 Task: Change the picture coding mode of the Dirac video decoder using libschroedinger to auto.
Action: Mouse moved to (124, 20)
Screenshot: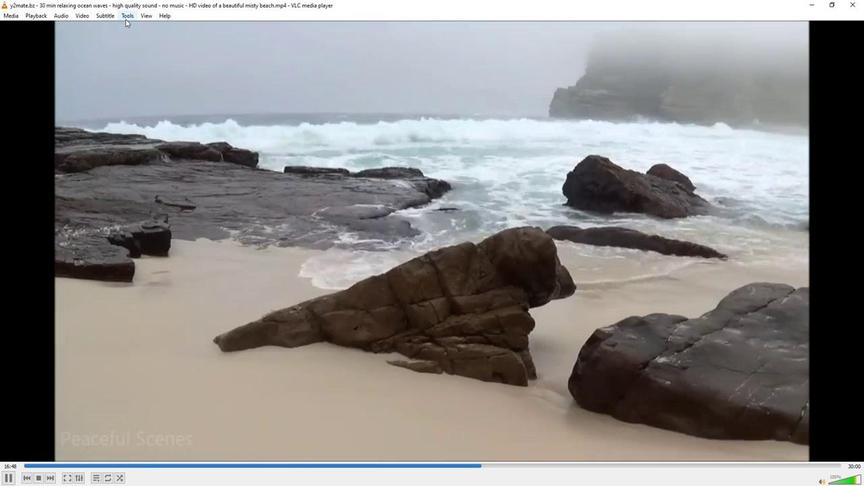 
Action: Mouse pressed left at (124, 20)
Screenshot: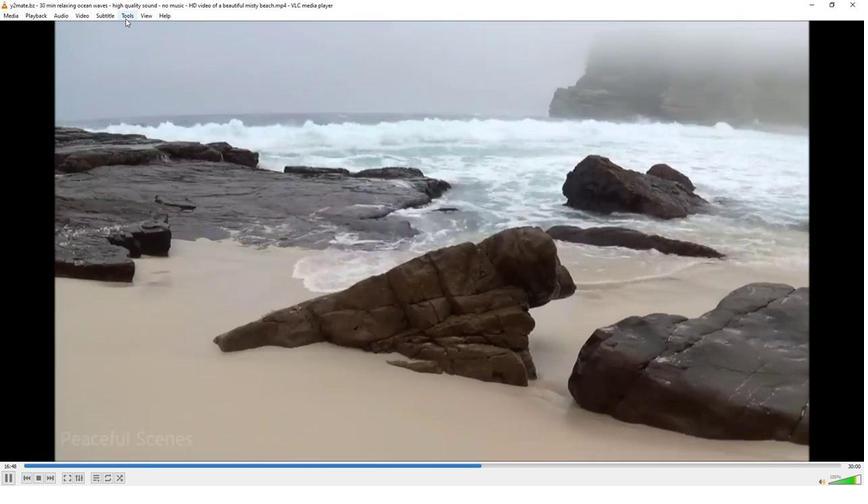 
Action: Mouse moved to (141, 120)
Screenshot: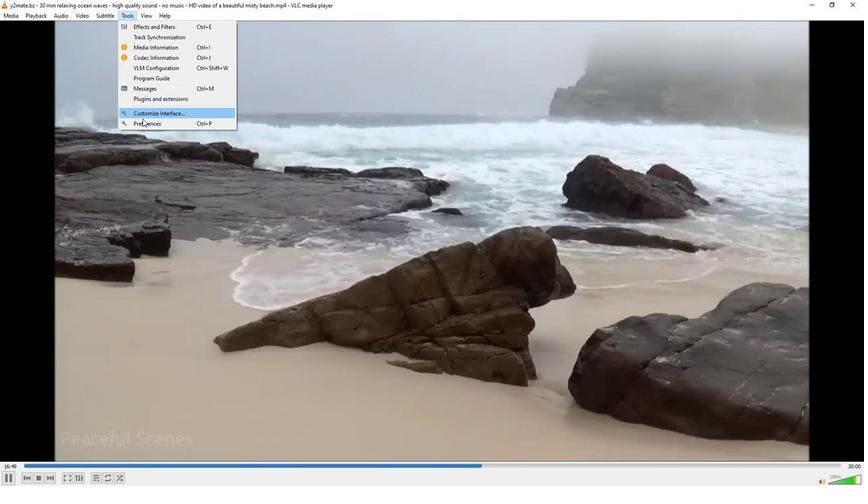 
Action: Mouse pressed left at (141, 120)
Screenshot: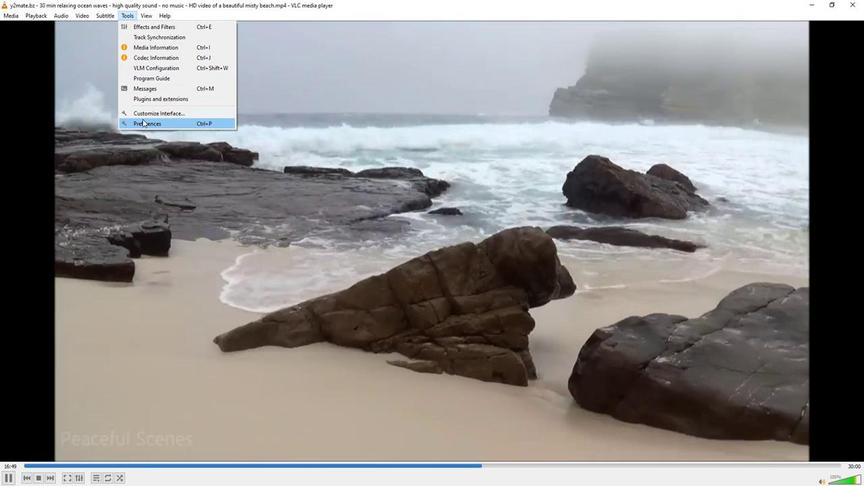 
Action: Mouse moved to (104, 378)
Screenshot: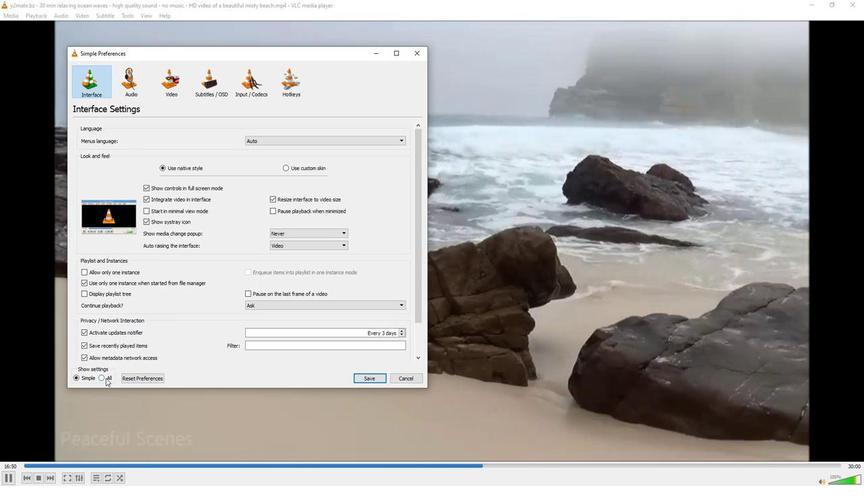 
Action: Mouse pressed left at (104, 378)
Screenshot: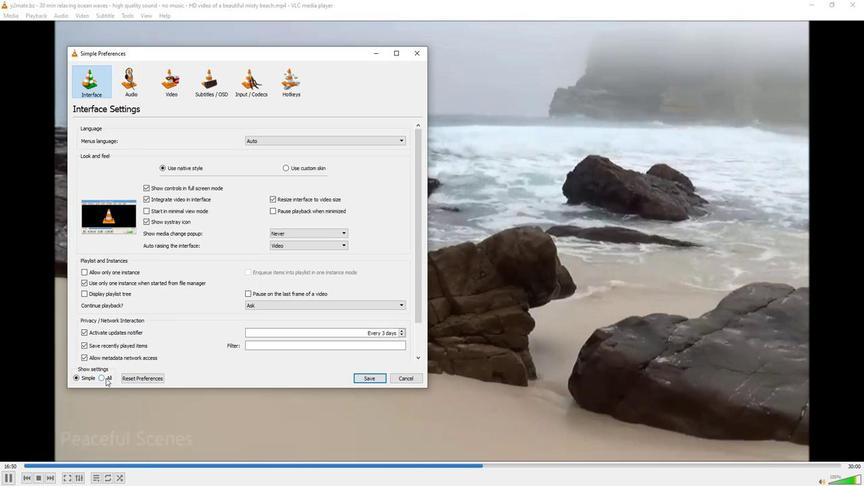 
Action: Mouse moved to (86, 290)
Screenshot: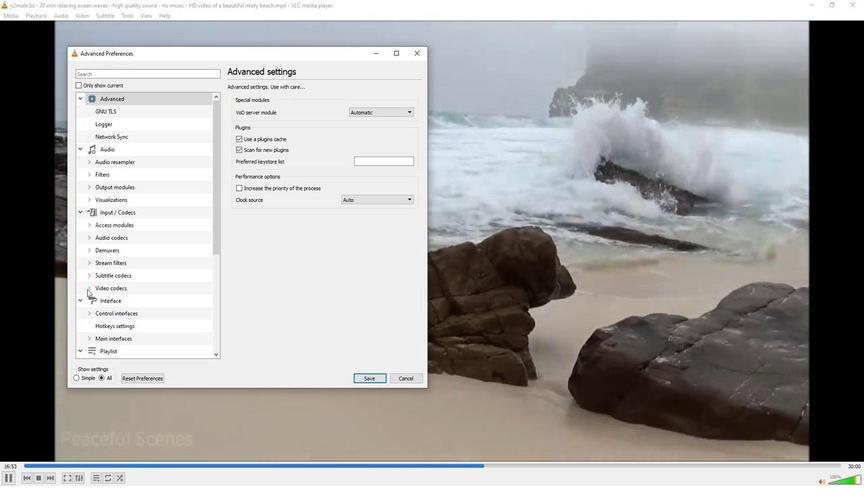 
Action: Mouse pressed left at (86, 290)
Screenshot: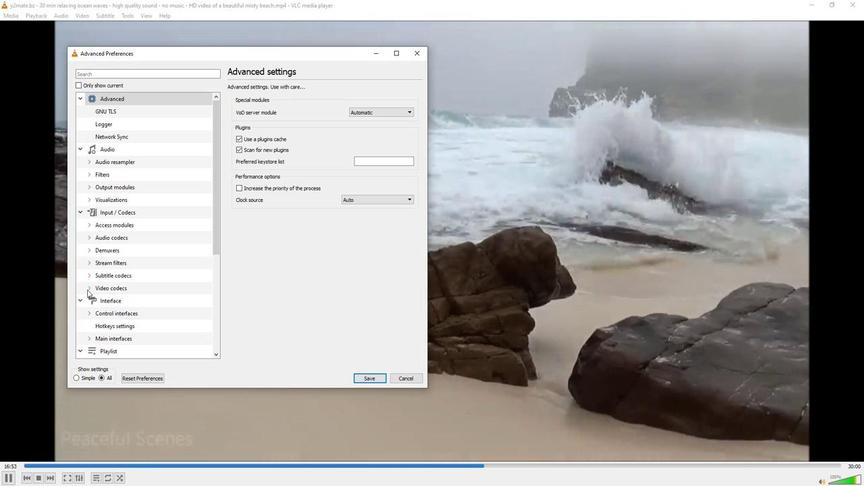 
Action: Mouse moved to (118, 348)
Screenshot: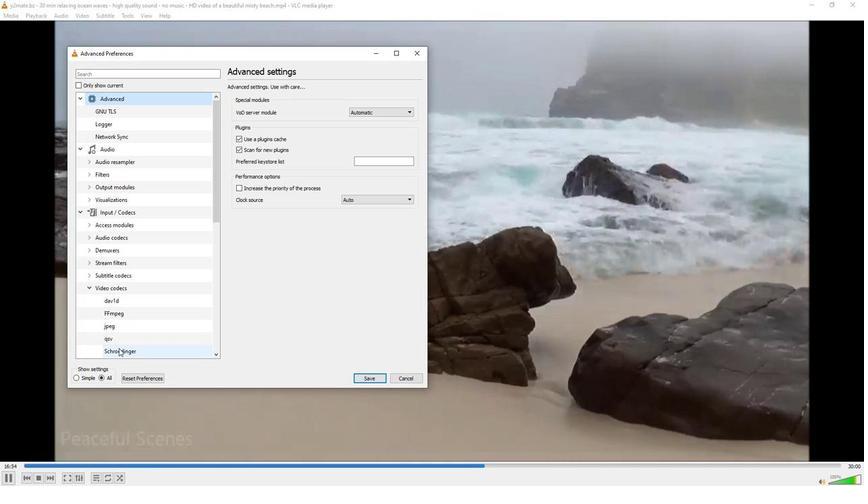 
Action: Mouse pressed left at (118, 348)
Screenshot: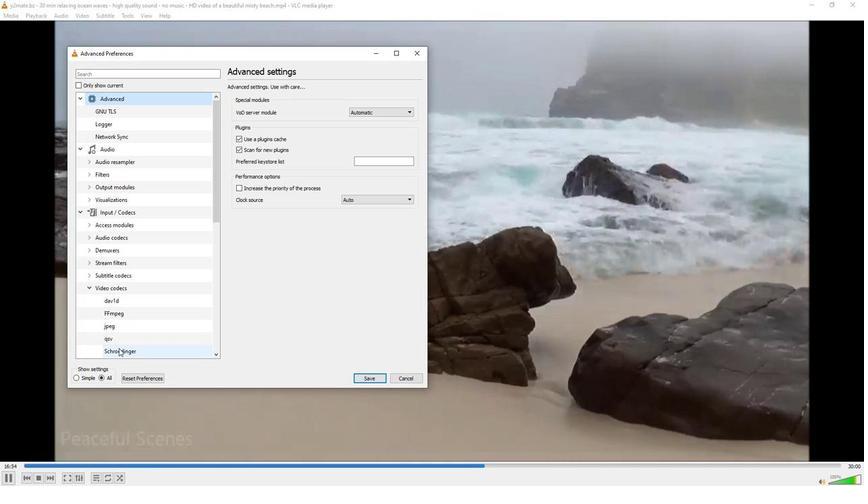 
Action: Mouse moved to (360, 220)
Screenshot: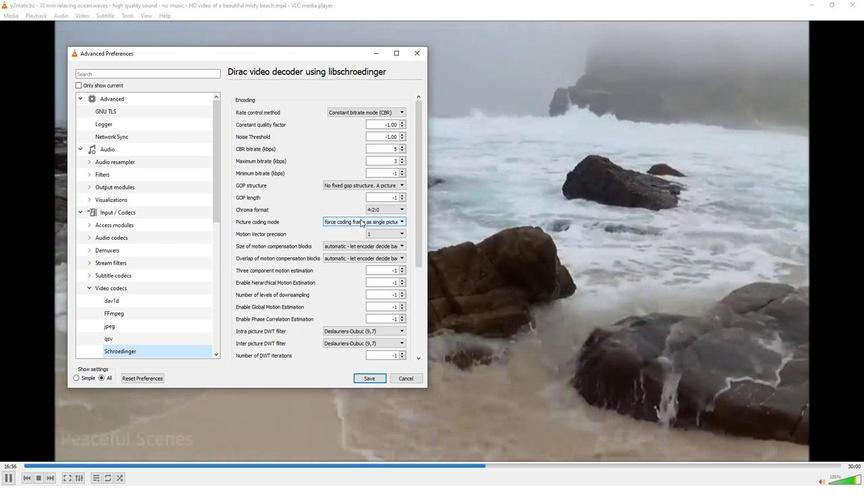 
Action: Mouse pressed left at (360, 220)
Screenshot: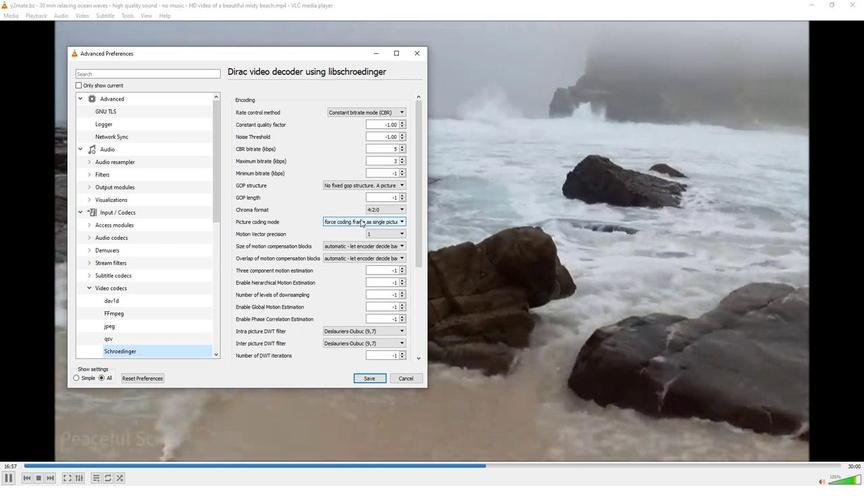 
Action: Mouse moved to (357, 228)
Screenshot: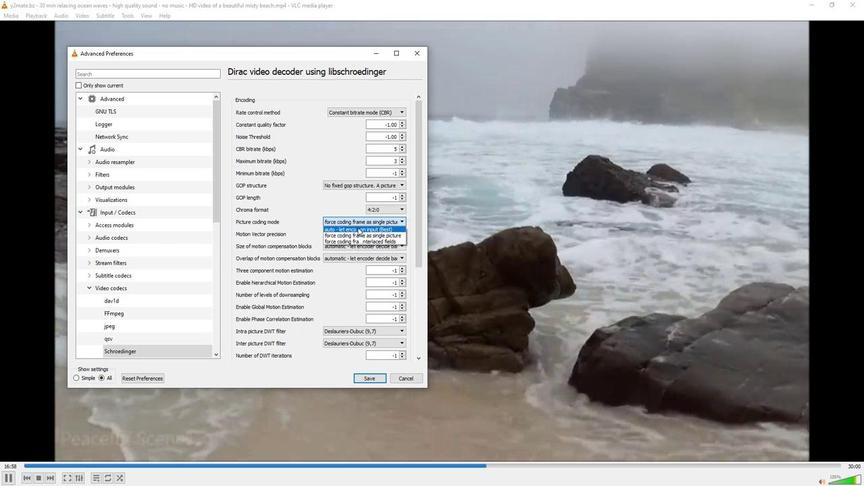 
Action: Mouse pressed left at (357, 228)
Screenshot: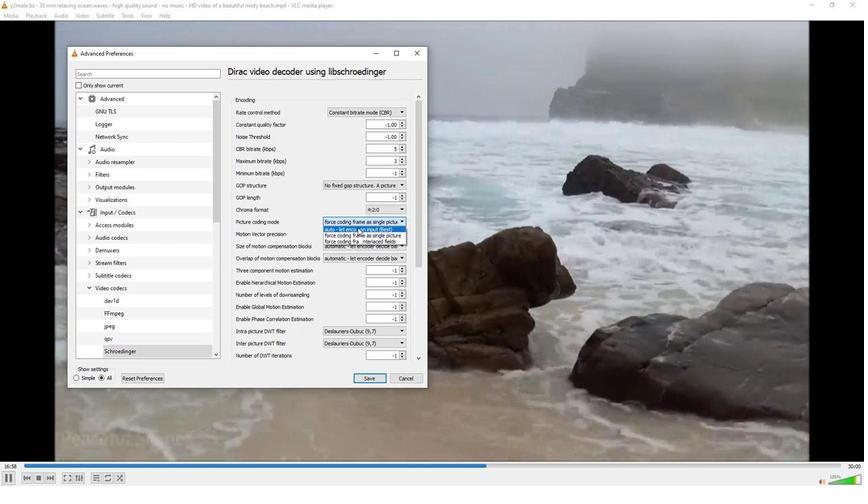 
